 Task: Assign Person0000000067 as Assignee of Child Issue ChildIssue0000000335 of Issue Issue0000000168 in Backlog  in Scrum Project Project0000000034 in Jira. Assign Person0000000068 as Assignee of Child Issue ChildIssue0000000336 of Issue Issue0000000168 in Backlog  in Scrum Project Project0000000034 in Jira. Assign Person0000000068 as Assignee of Child Issue ChildIssue0000000337 of Issue Issue0000000169 in Backlog  in Scrum Project Project0000000034 in Jira. Assign Person0000000068 as Assignee of Child Issue ChildIssue0000000338 of Issue Issue0000000169 in Backlog  in Scrum Project Project0000000034 in Jira. Assign Person0000000068 as Assignee of Child Issue ChildIssue0000000339 of Issue Issue0000000170 in Backlog  in Scrum Project Project0000000034 in Jira
Action: Mouse moved to (469, 387)
Screenshot: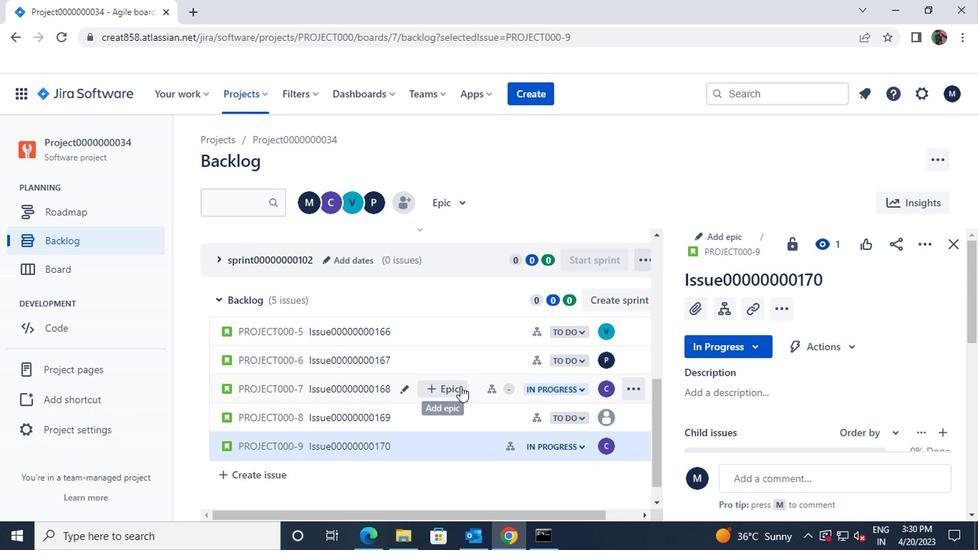 
Action: Mouse pressed left at (469, 387)
Screenshot: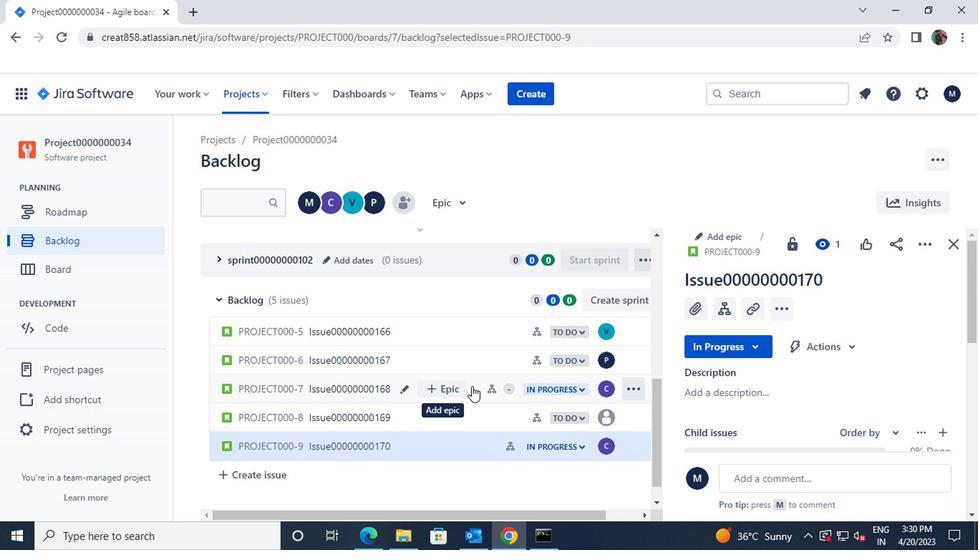 
Action: Mouse moved to (830, 368)
Screenshot: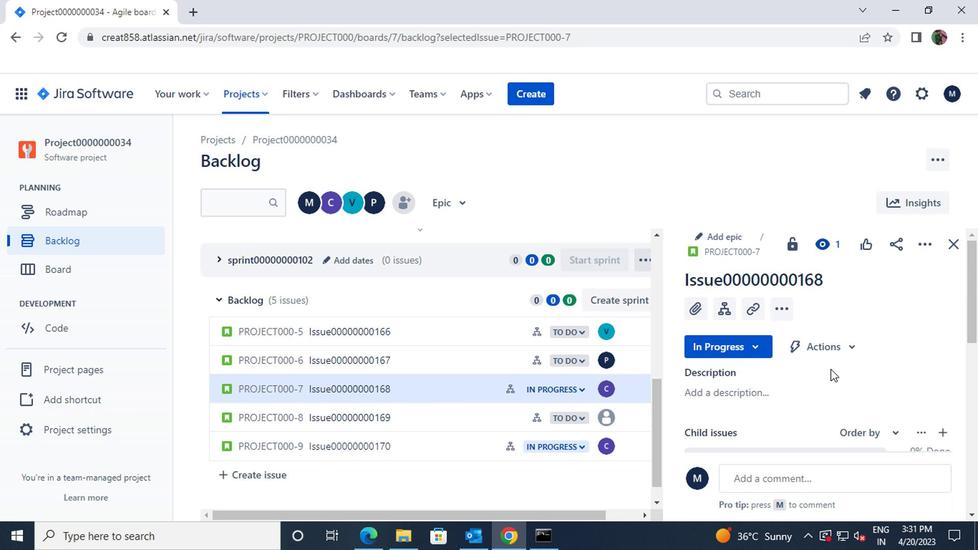 
Action: Mouse scrolled (830, 368) with delta (0, 0)
Screenshot: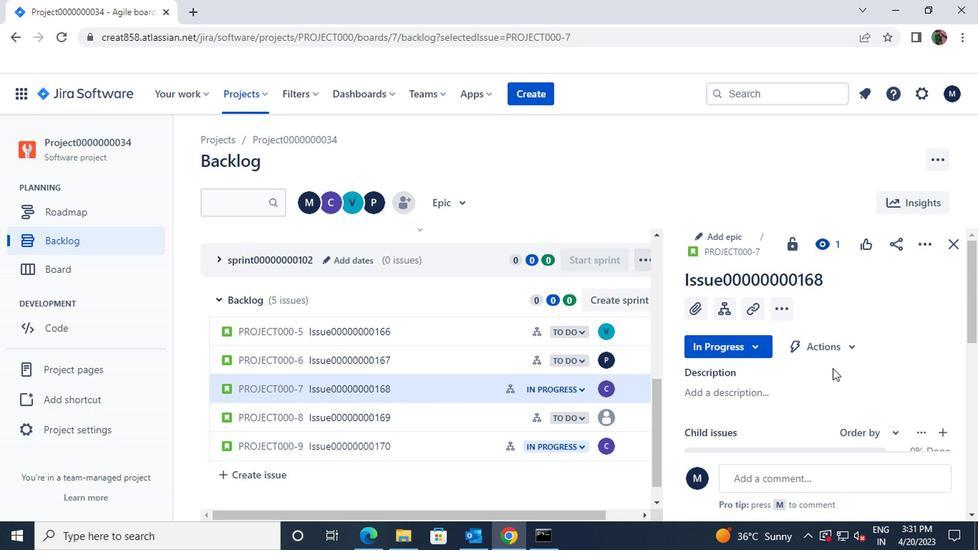 
Action: Mouse scrolled (830, 368) with delta (0, 0)
Screenshot: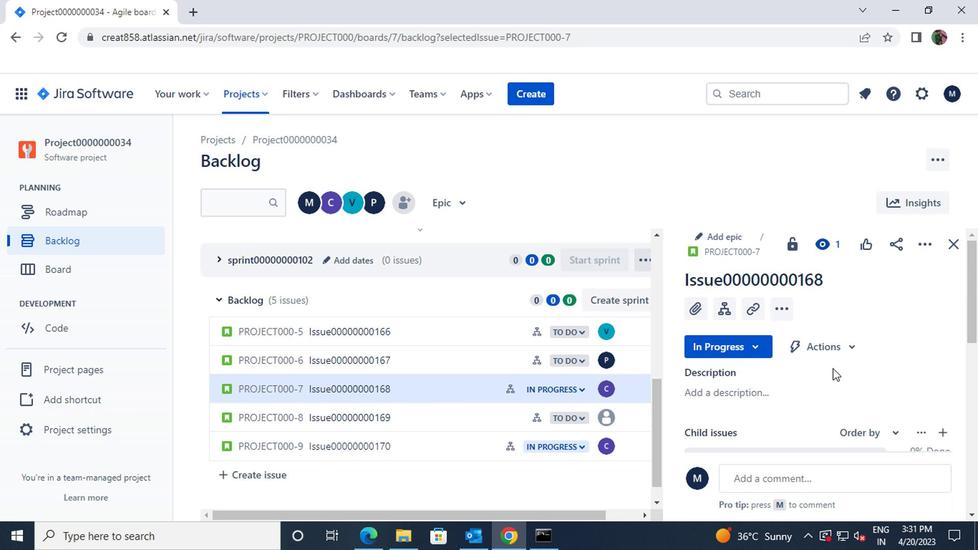 
Action: Mouse moved to (882, 364)
Screenshot: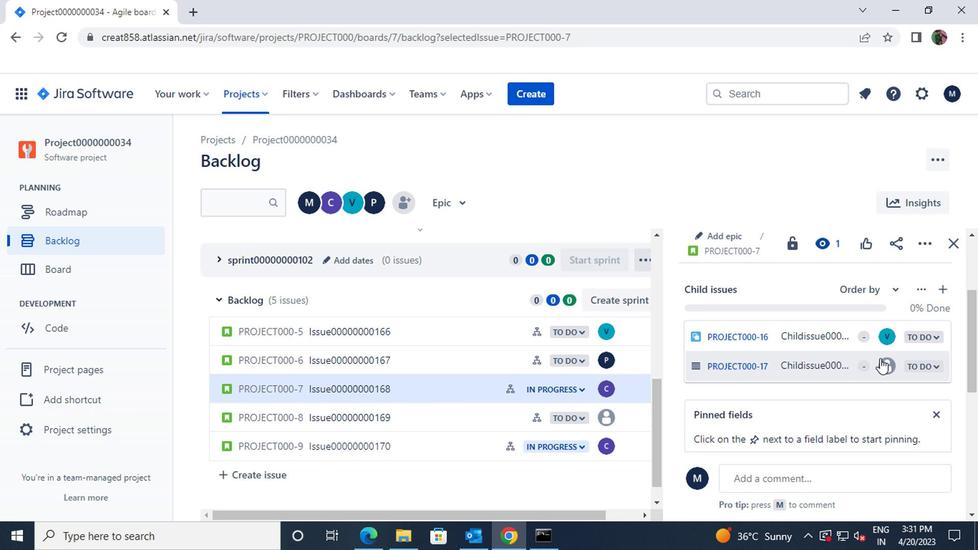 
Action: Mouse pressed left at (882, 364)
Screenshot: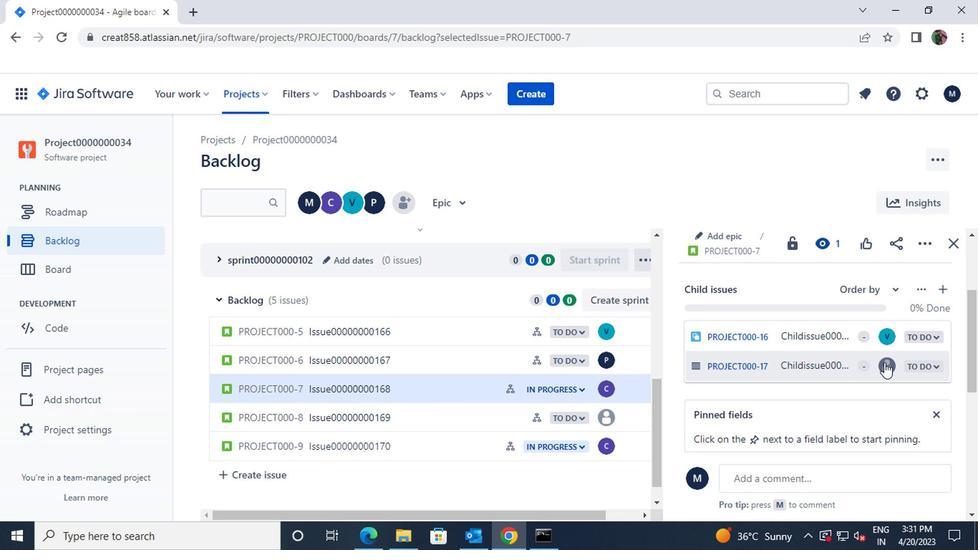 
Action: Mouse moved to (800, 281)
Screenshot: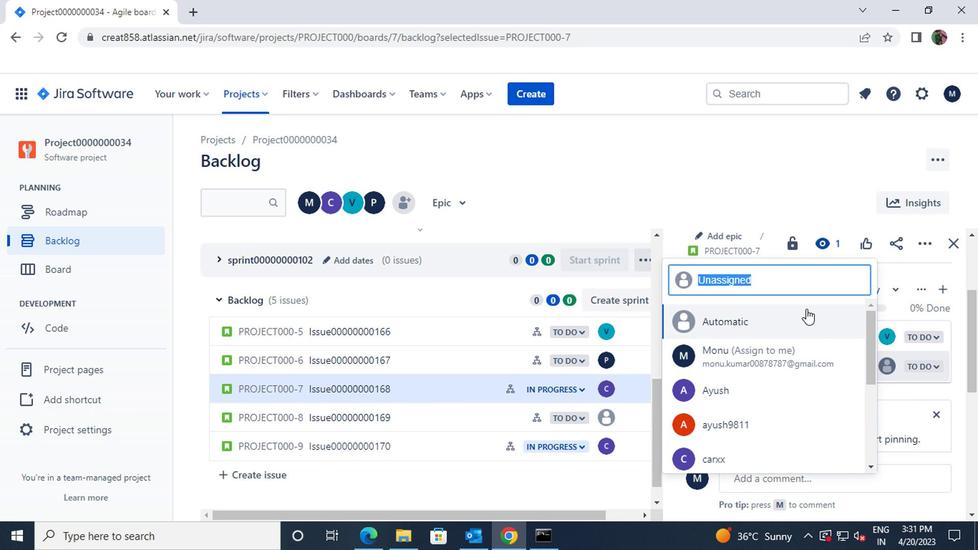 
Action: Key pressed partee
Screenshot: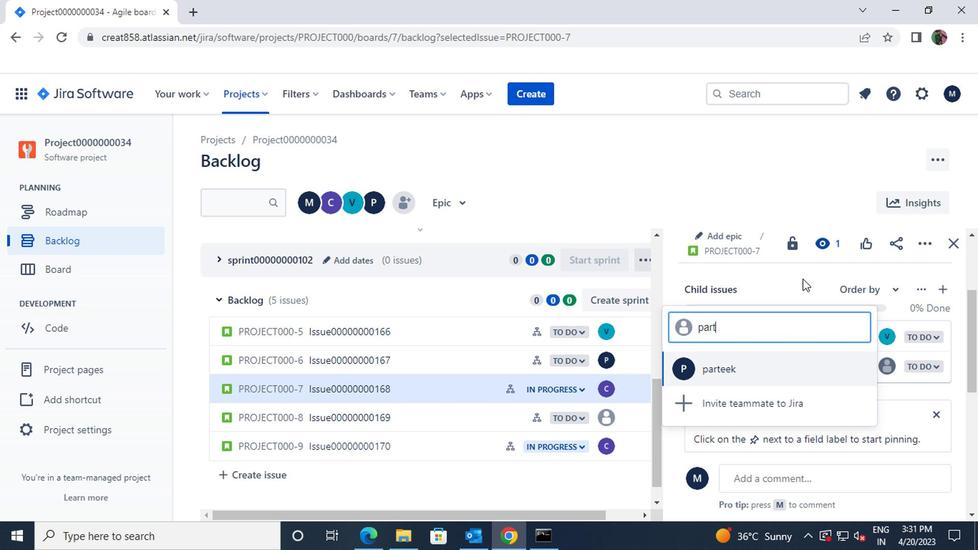
Action: Mouse moved to (761, 364)
Screenshot: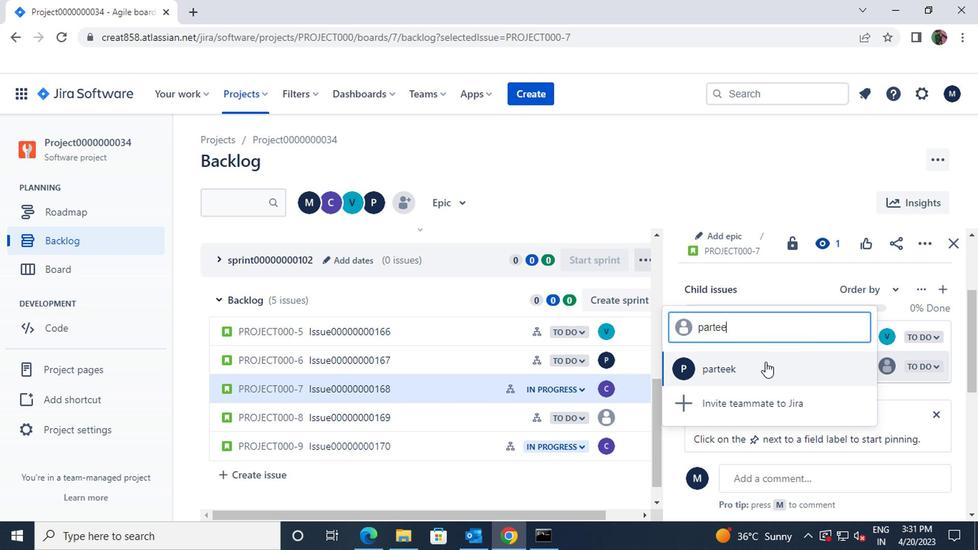 
Action: Mouse pressed left at (761, 364)
Screenshot: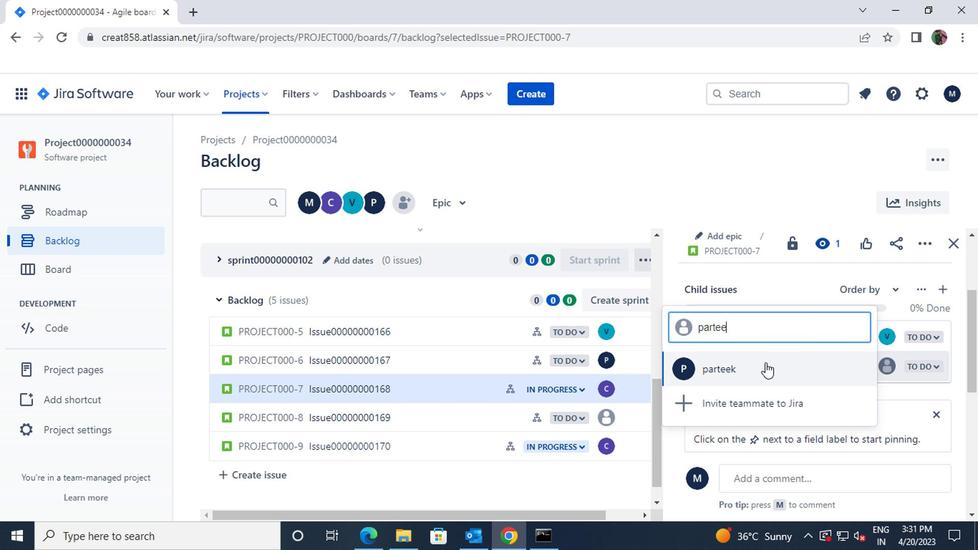 
Action: Mouse moved to (485, 415)
Screenshot: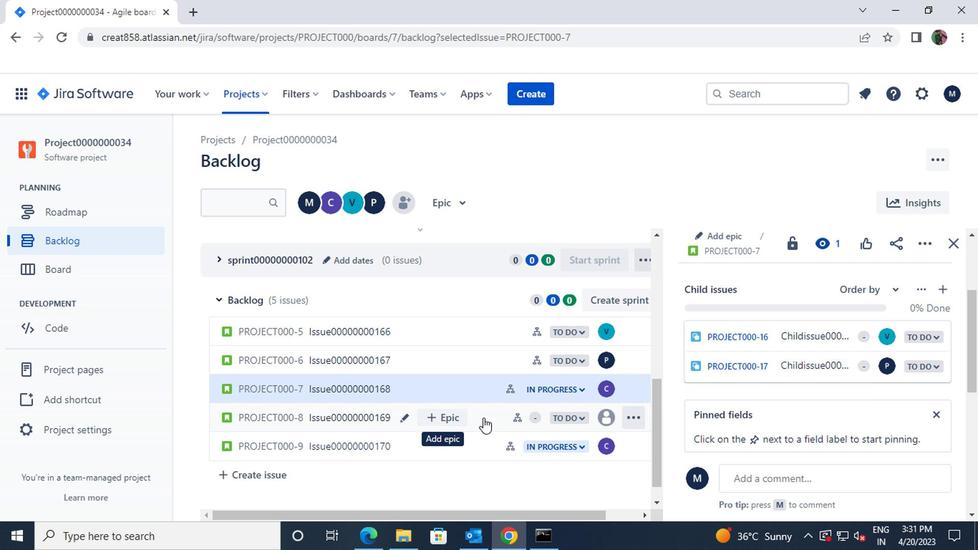 
Action: Mouse pressed left at (485, 415)
Screenshot: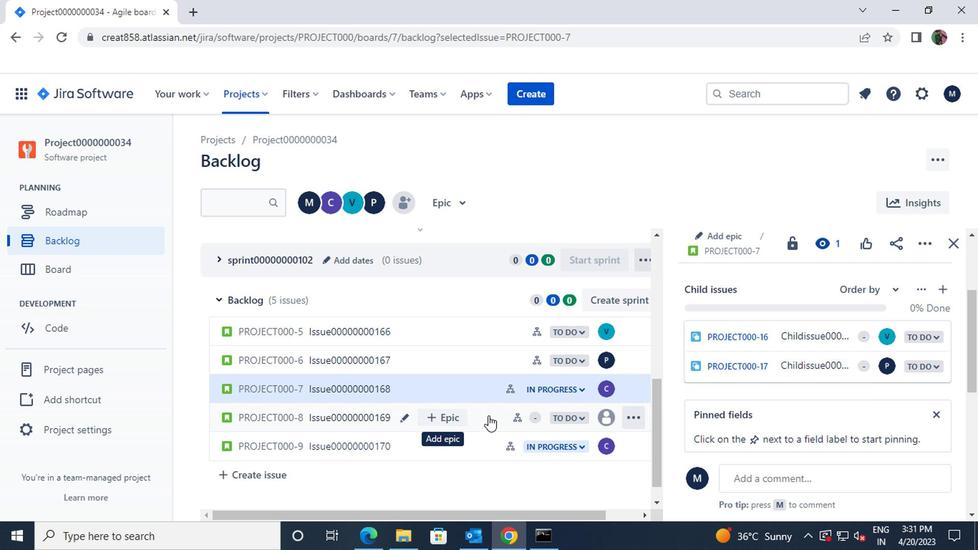 
Action: Mouse moved to (782, 401)
Screenshot: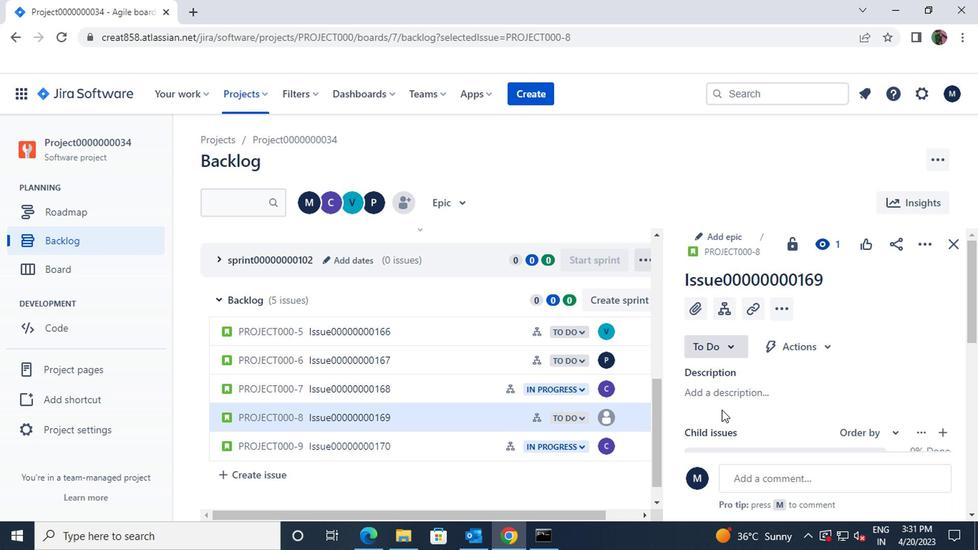 
Action: Mouse scrolled (782, 400) with delta (0, -1)
Screenshot: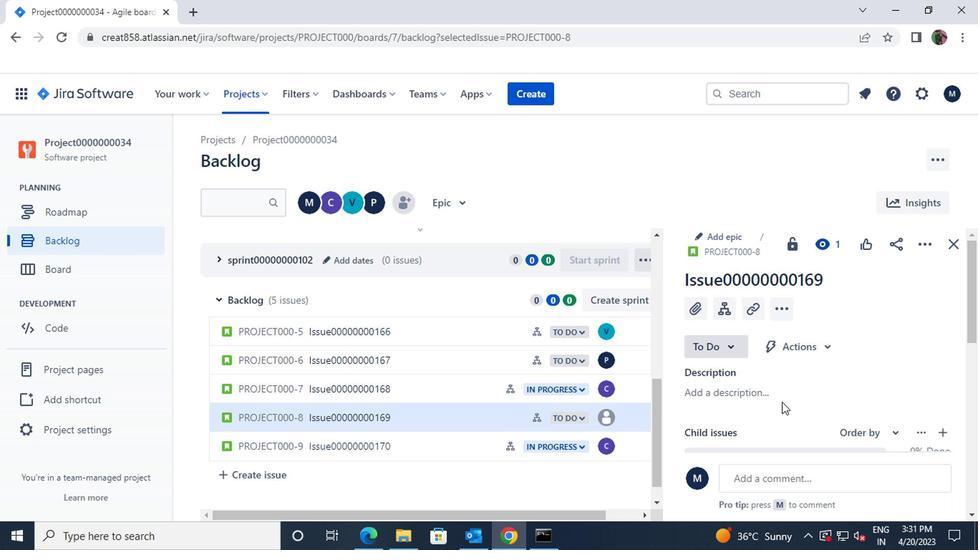 
Action: Mouse scrolled (782, 400) with delta (0, -1)
Screenshot: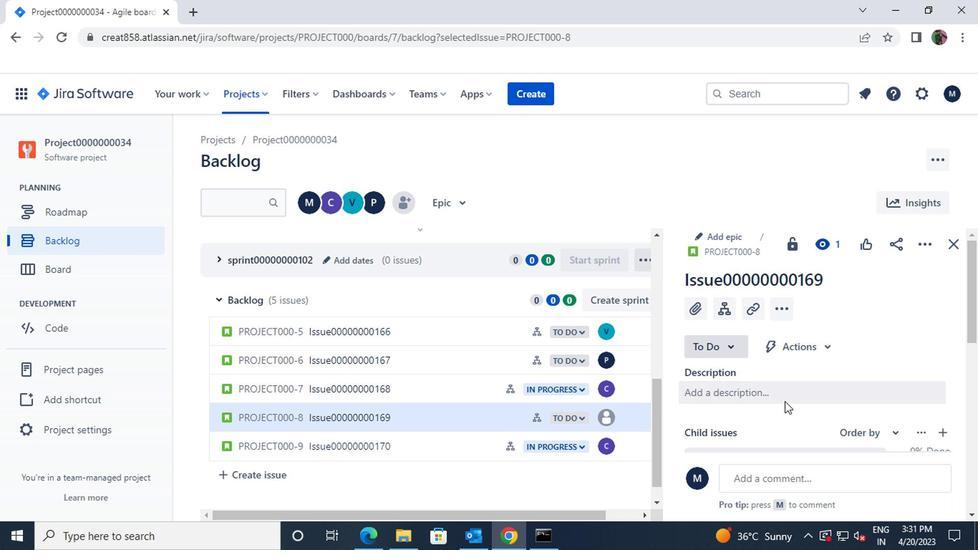 
Action: Mouse moved to (884, 342)
Screenshot: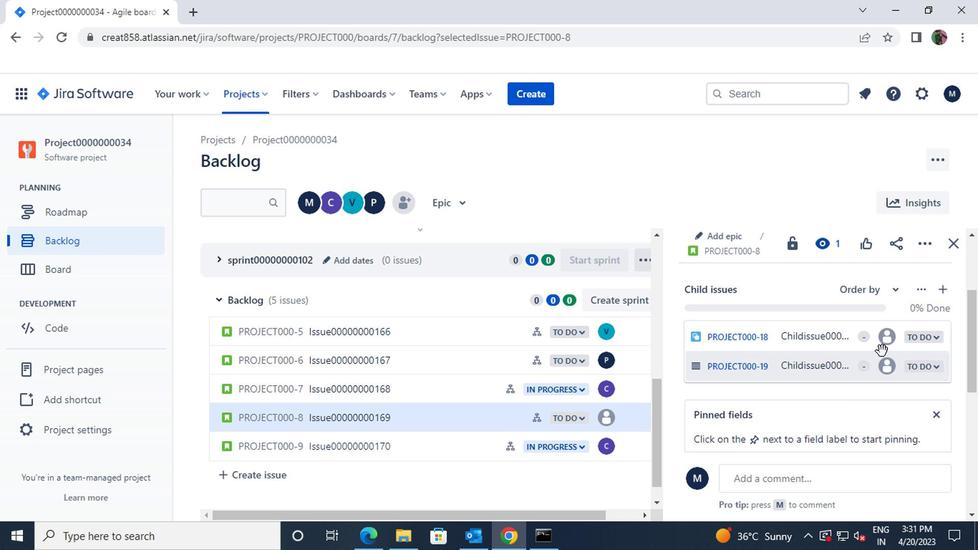 
Action: Mouse pressed left at (884, 342)
Screenshot: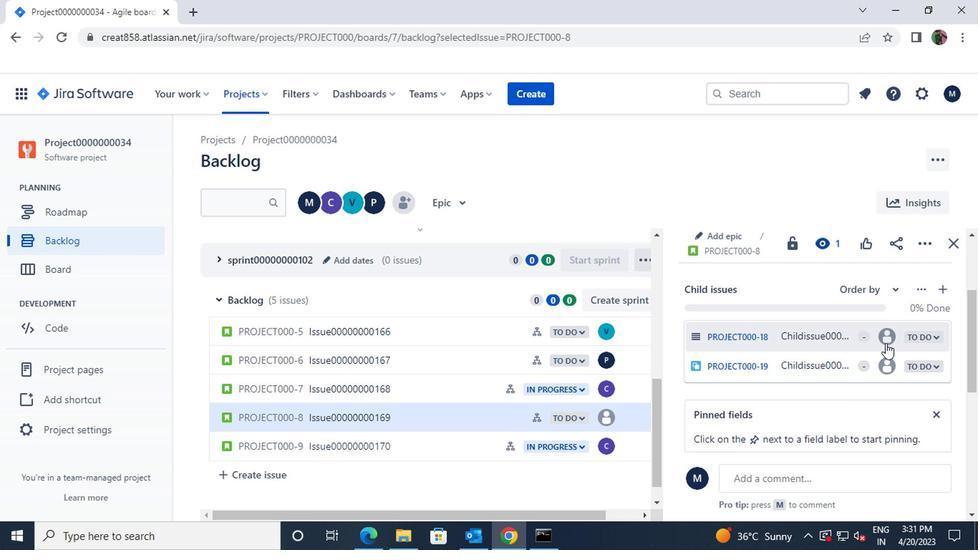 
Action: Key pressed partee
Screenshot: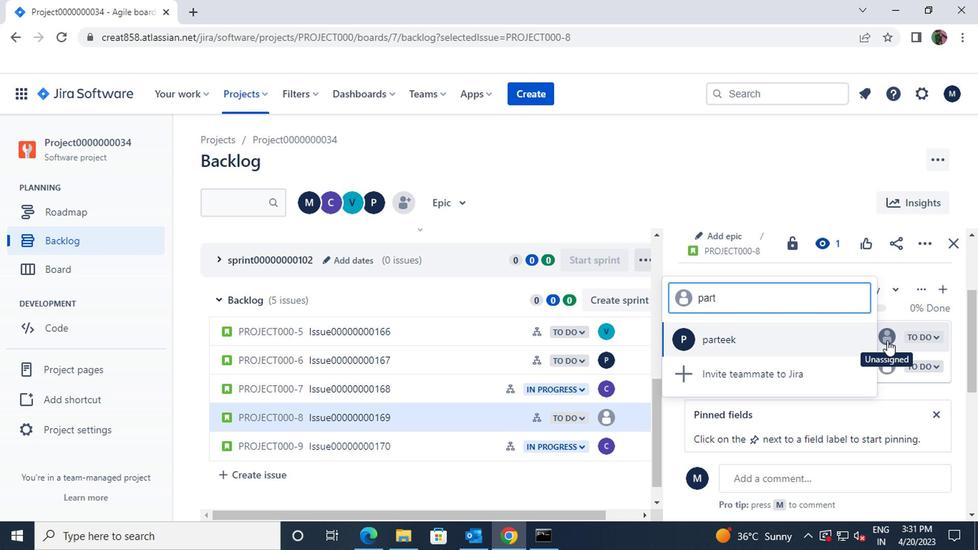 
Action: Mouse moved to (796, 342)
Screenshot: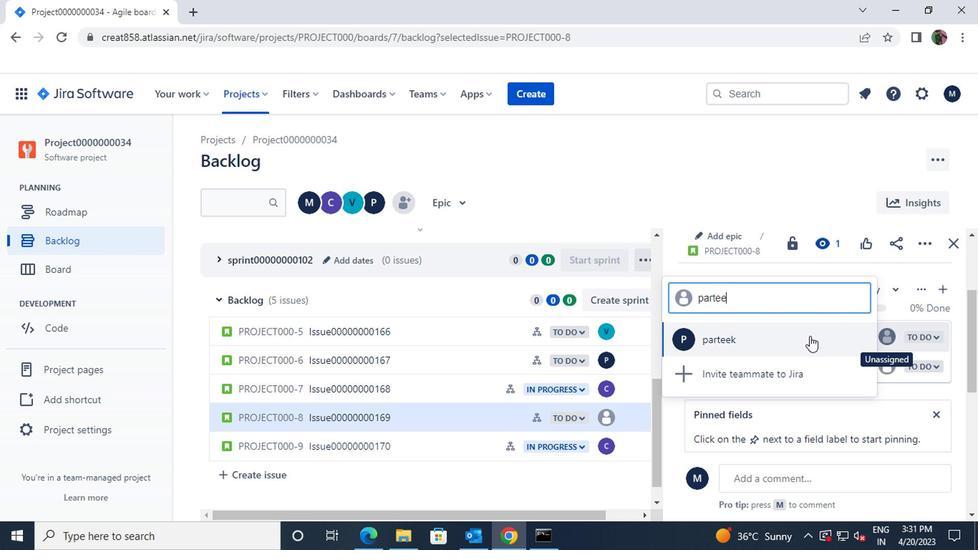 
Action: Mouse pressed left at (796, 342)
Screenshot: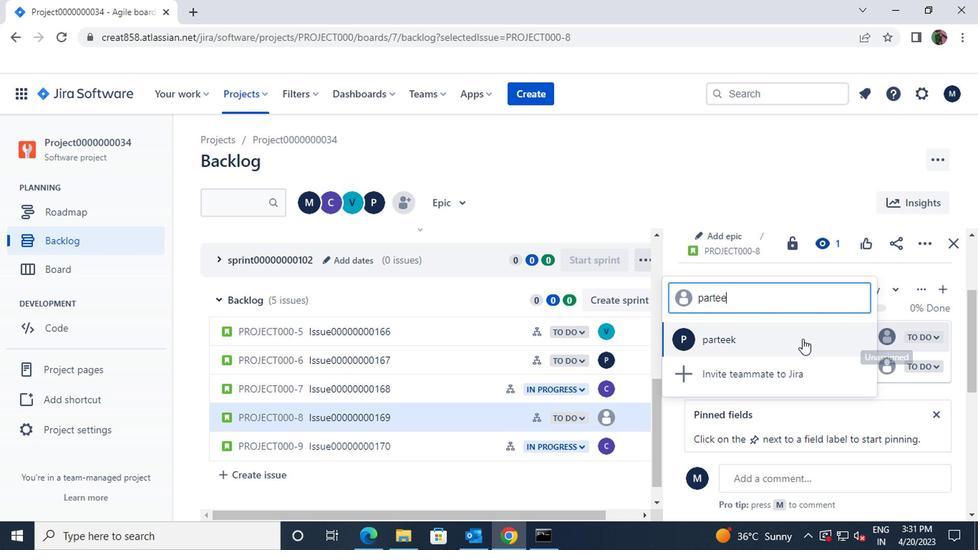 
Action: Mouse moved to (880, 362)
Screenshot: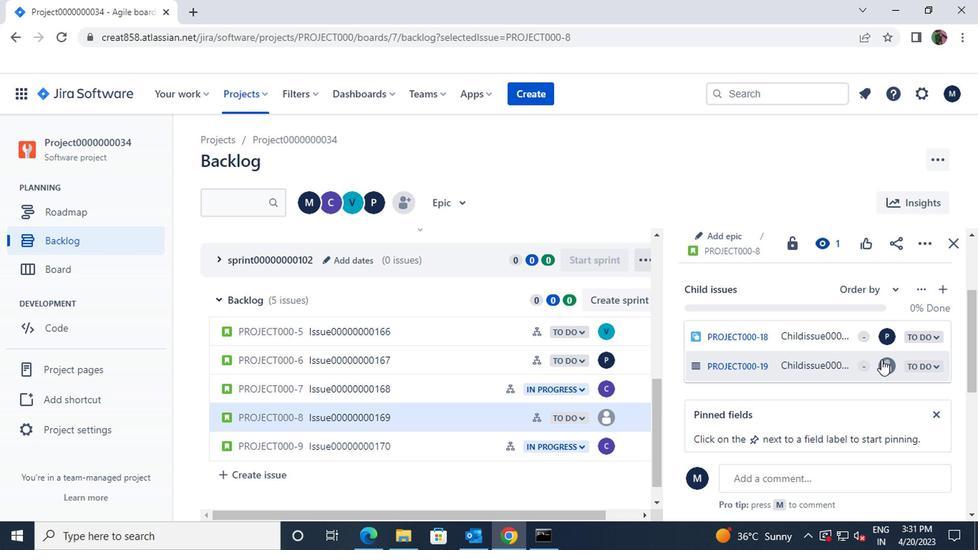 
Action: Mouse pressed left at (880, 362)
Screenshot: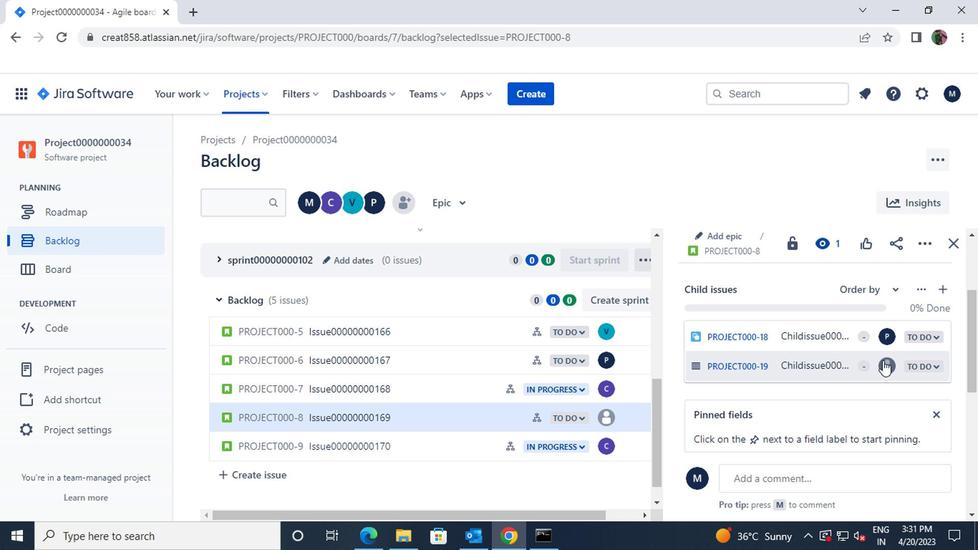 
Action: Key pressed partee
Screenshot: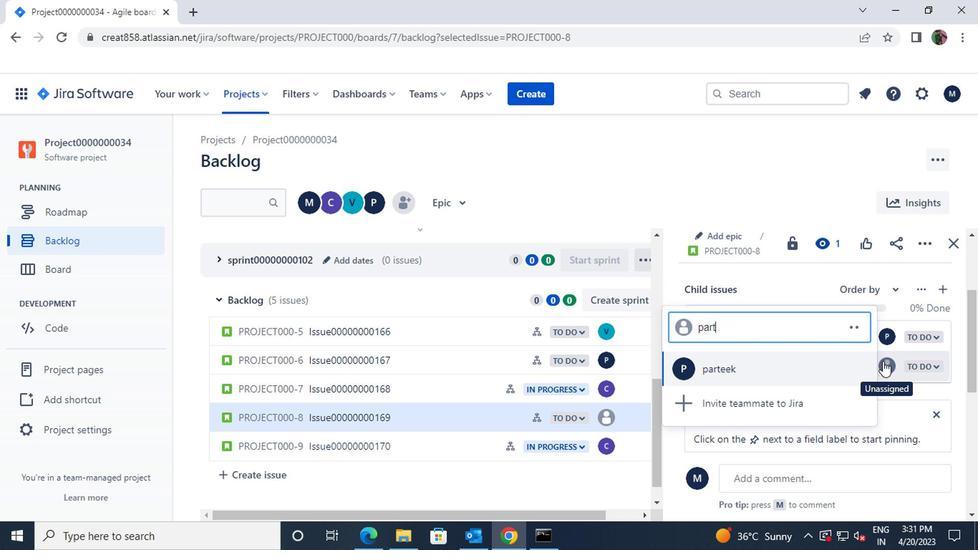 
Action: Mouse moved to (768, 365)
Screenshot: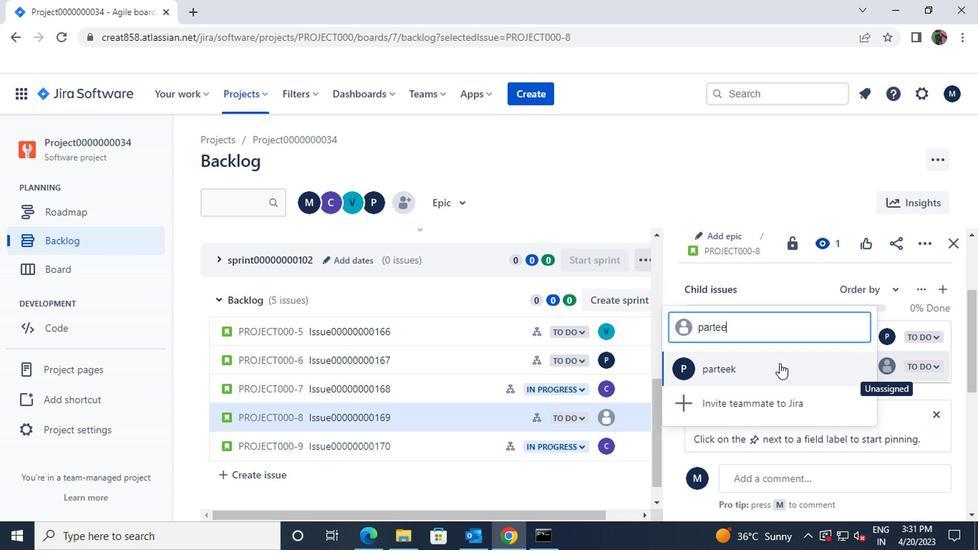 
Action: Mouse pressed left at (768, 365)
Screenshot: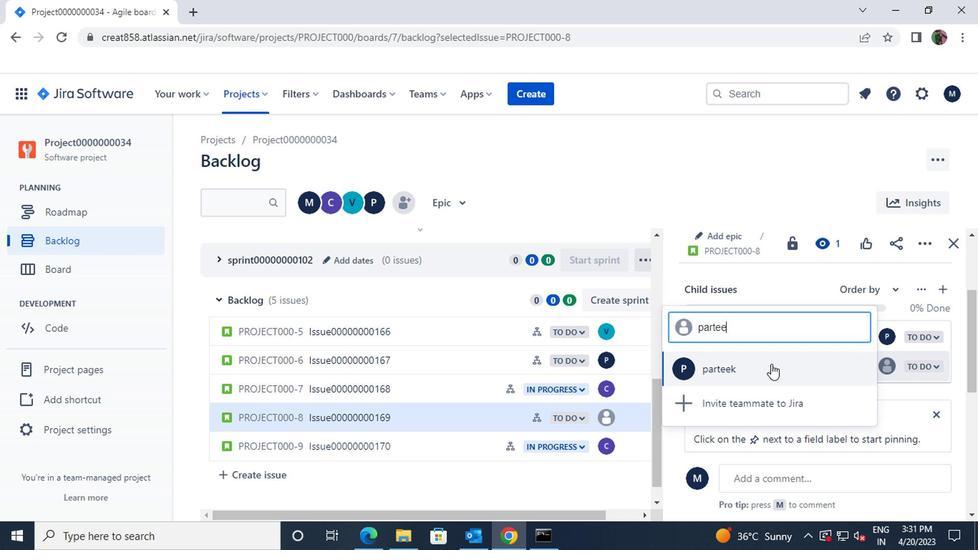 
Action: Mouse moved to (471, 445)
Screenshot: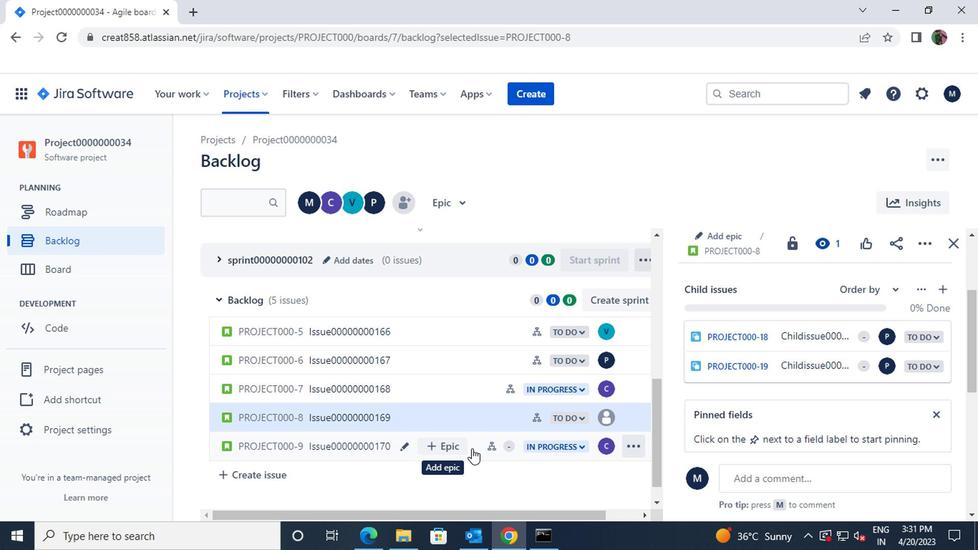 
Action: Mouse pressed left at (471, 445)
Screenshot: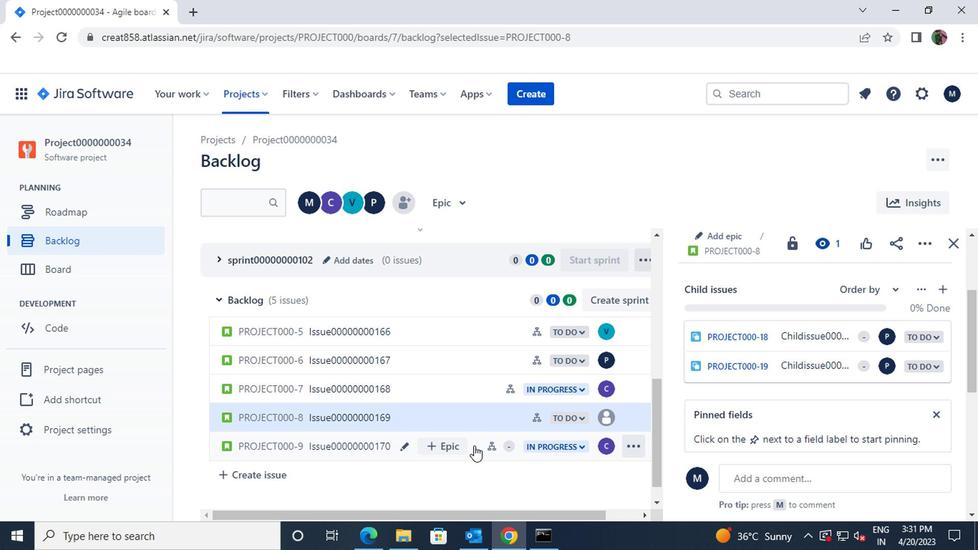 
Action: Mouse moved to (780, 403)
Screenshot: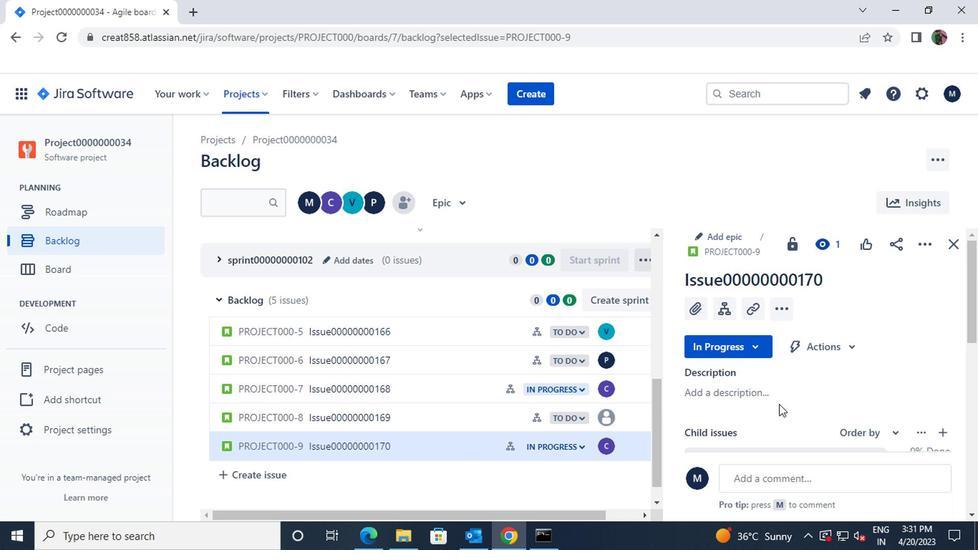 
Action: Mouse scrolled (780, 403) with delta (0, 0)
Screenshot: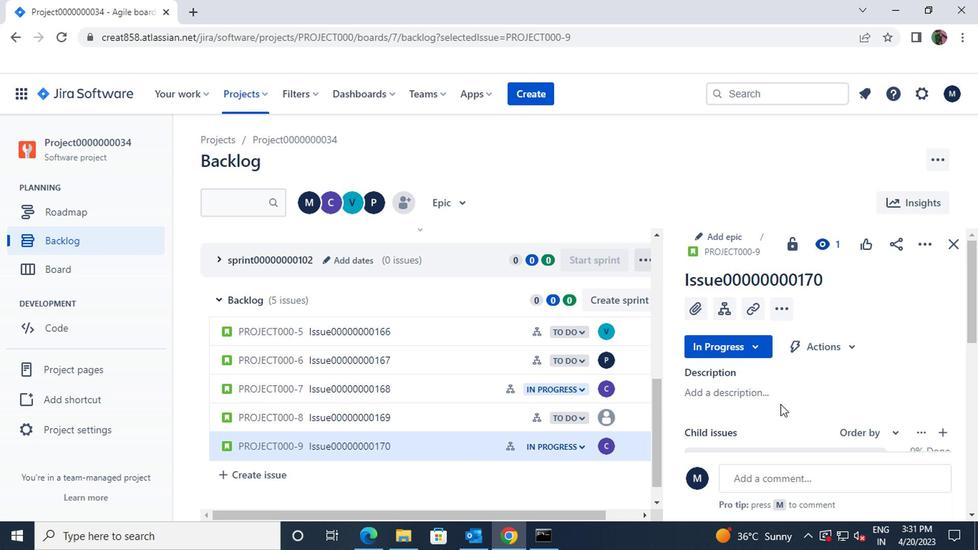 
Action: Mouse scrolled (780, 403) with delta (0, 0)
Screenshot: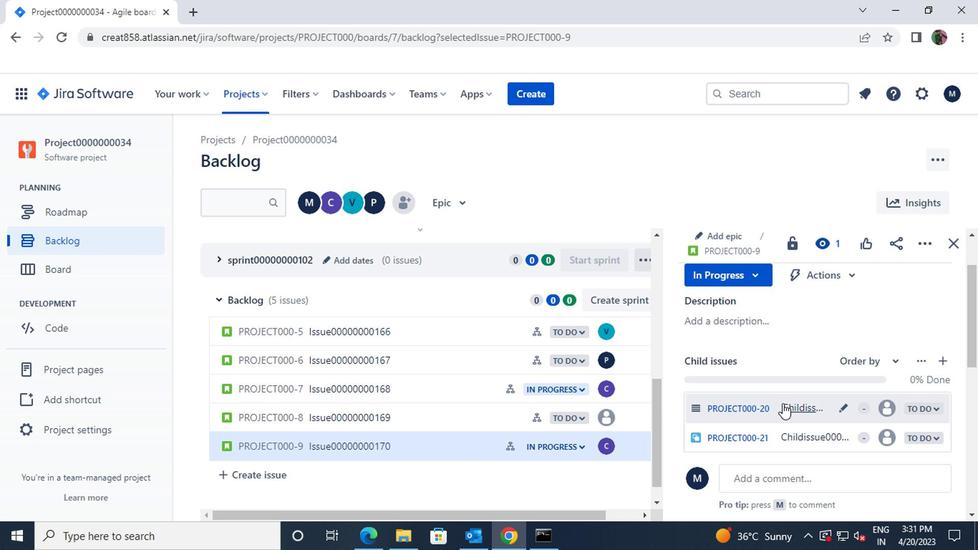 
Action: Mouse moved to (884, 344)
Screenshot: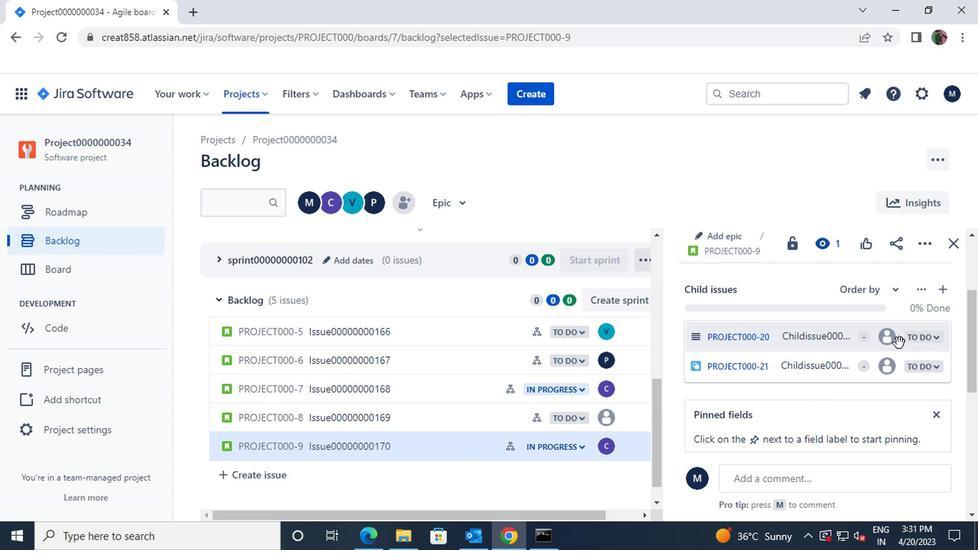 
Action: Mouse pressed left at (884, 344)
Screenshot: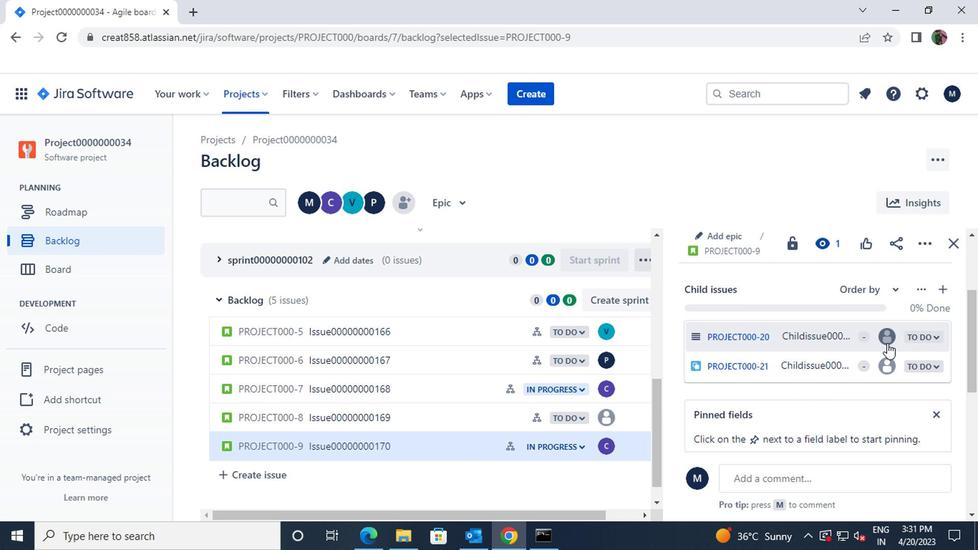
Action: Key pressed partee
Screenshot: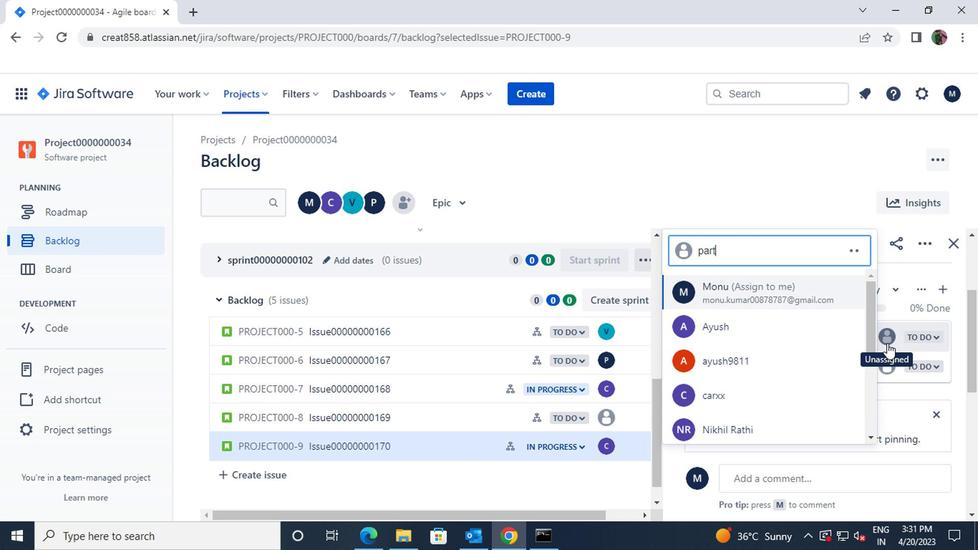 
Action: Mouse moved to (780, 339)
Screenshot: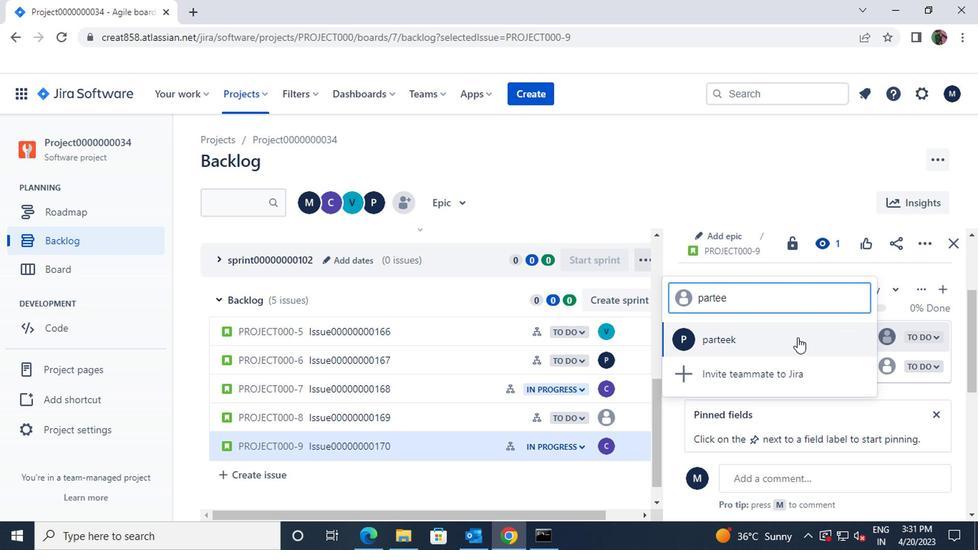 
Action: Mouse pressed left at (780, 339)
Screenshot: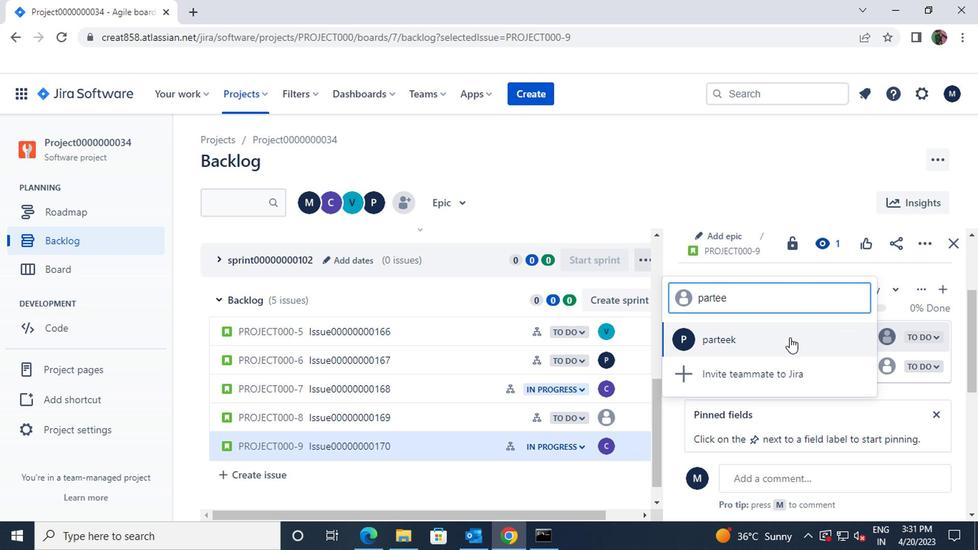 
